 Task: Add the task  Develop a custom inventory management system to the section Agile Alchemists in the project AgileAssist and add a Due Date to the respective task as 2023/09/14
Action: Mouse moved to (431, 406)
Screenshot: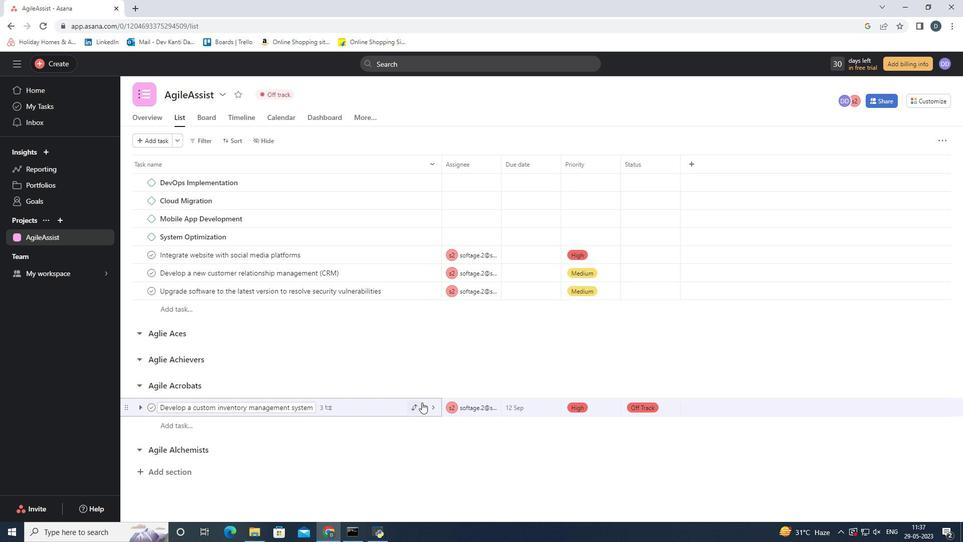 
Action: Mouse pressed left at (431, 406)
Screenshot: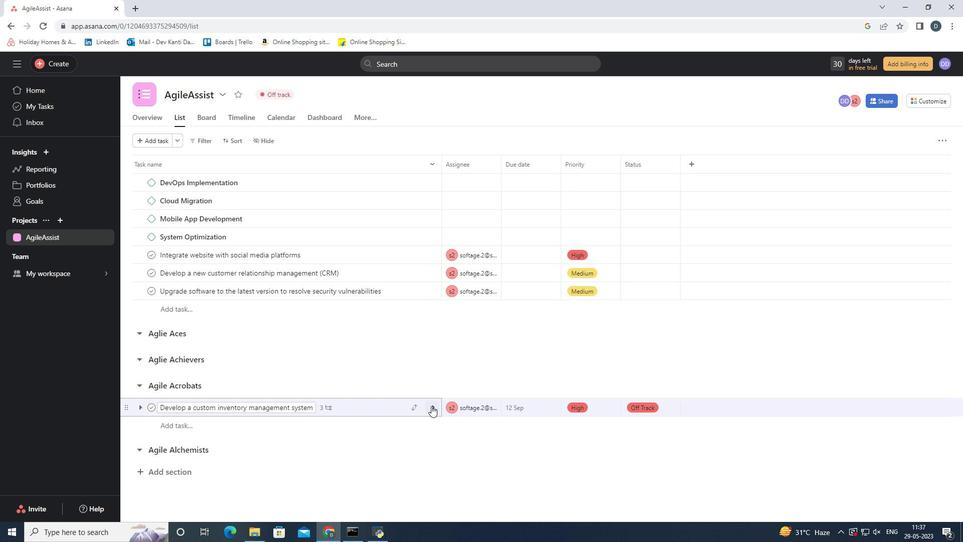 
Action: Mouse moved to (743, 299)
Screenshot: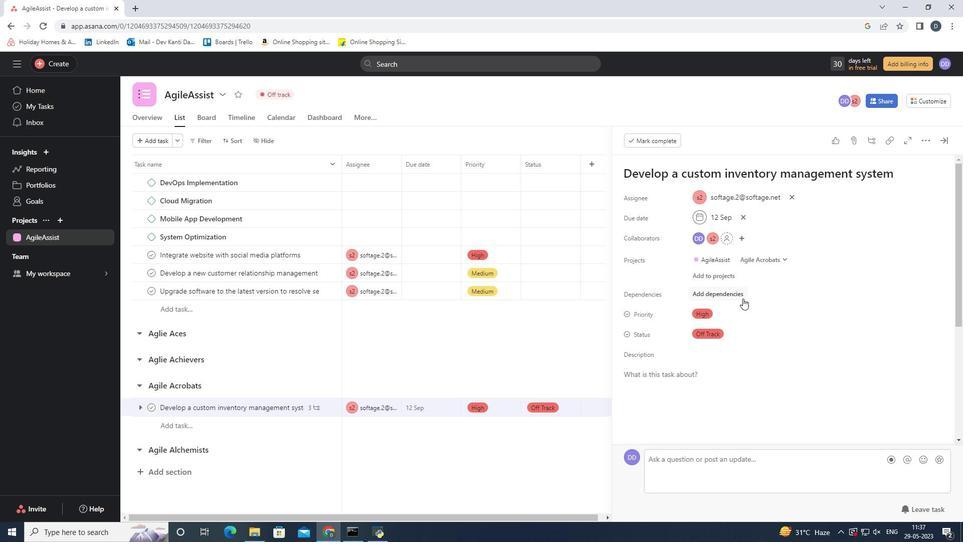 
Action: Mouse pressed left at (743, 299)
Screenshot: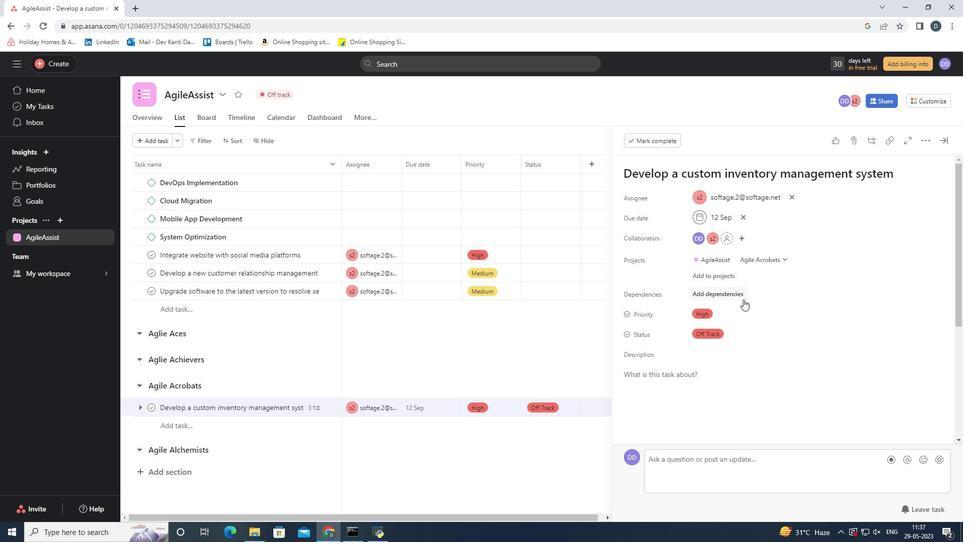 
Action: Mouse moved to (795, 356)
Screenshot: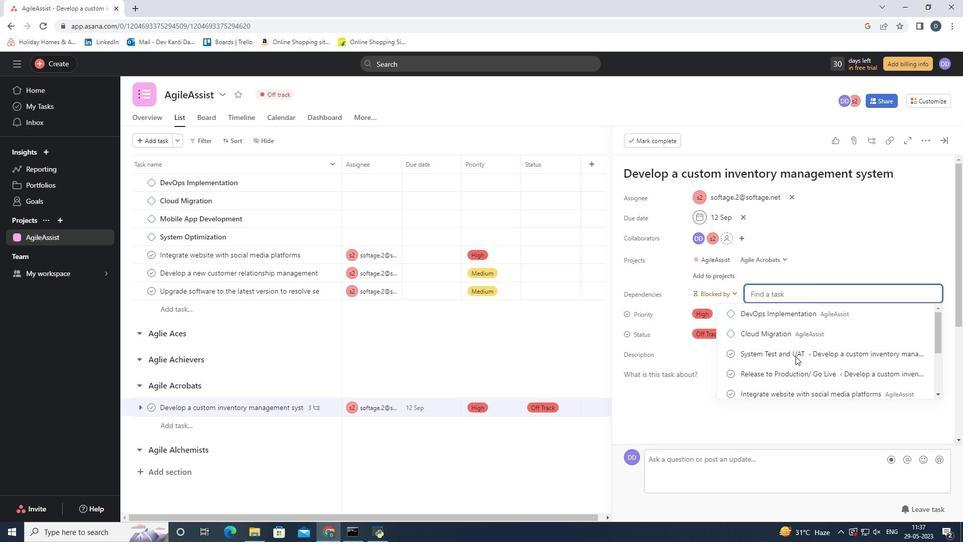 
Action: Mouse scrolled (795, 355) with delta (0, 0)
Screenshot: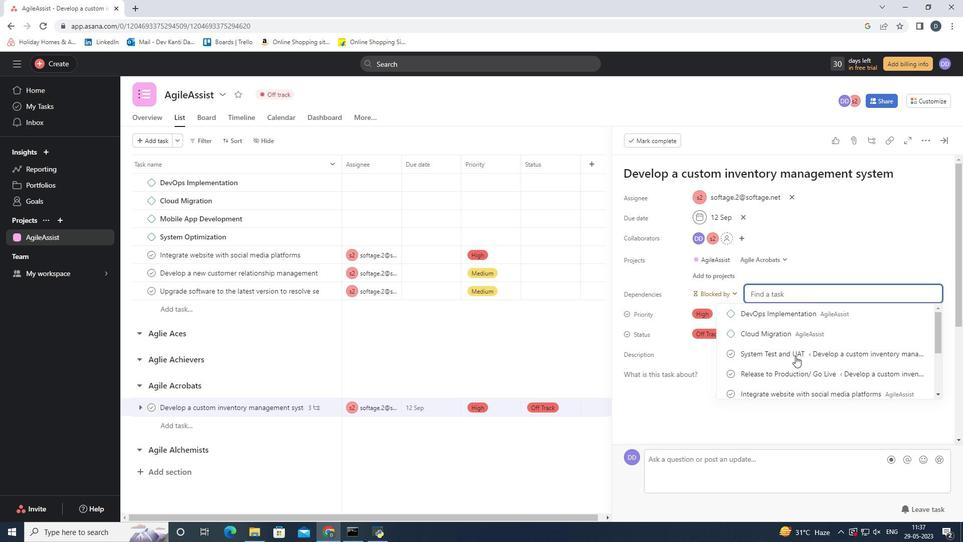 
Action: Mouse scrolled (795, 355) with delta (0, 0)
Screenshot: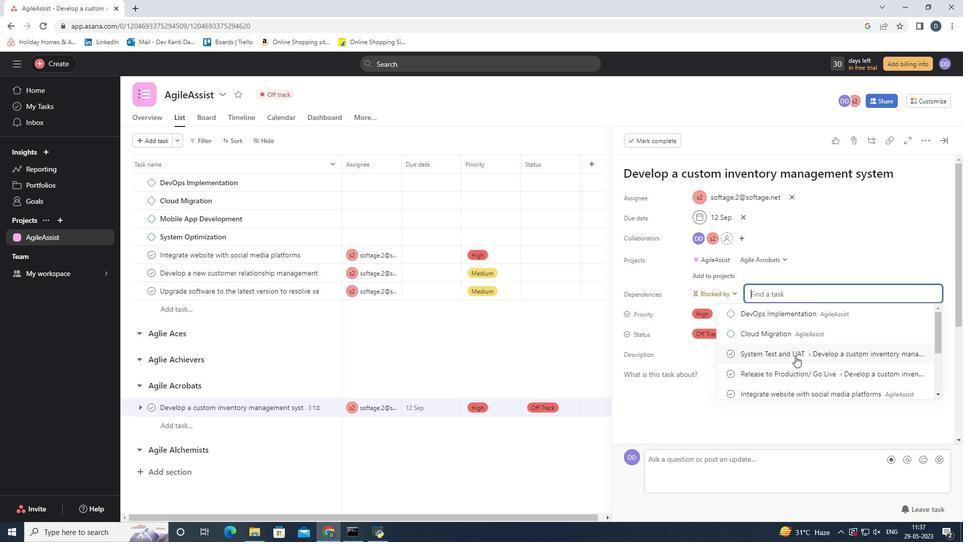 
Action: Mouse scrolled (795, 355) with delta (0, 0)
Screenshot: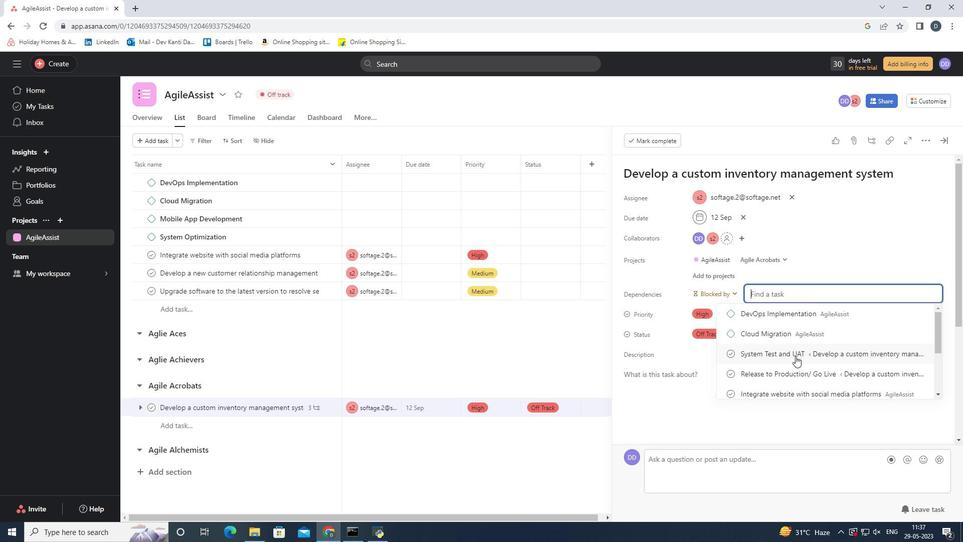
Action: Mouse scrolled (795, 355) with delta (0, 0)
Screenshot: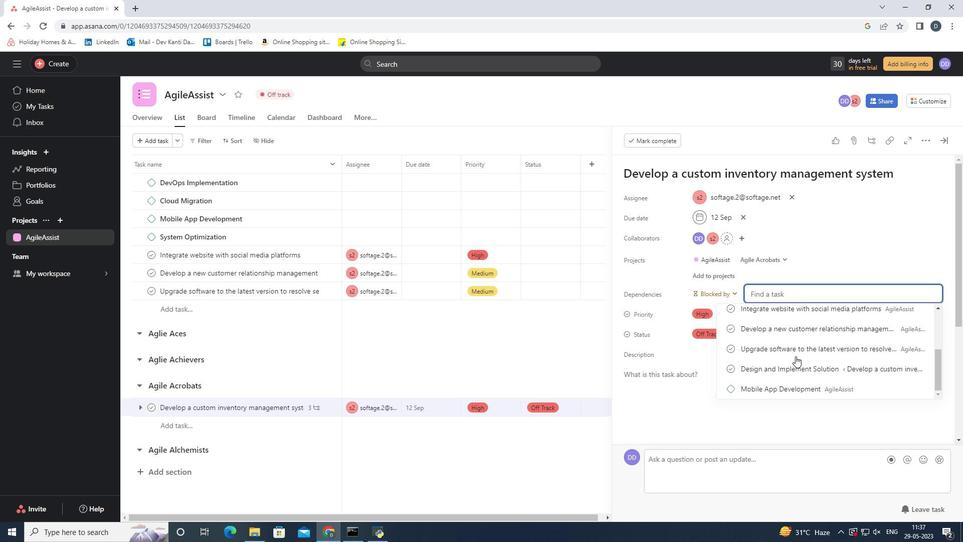 
Action: Mouse scrolled (795, 355) with delta (0, 0)
Screenshot: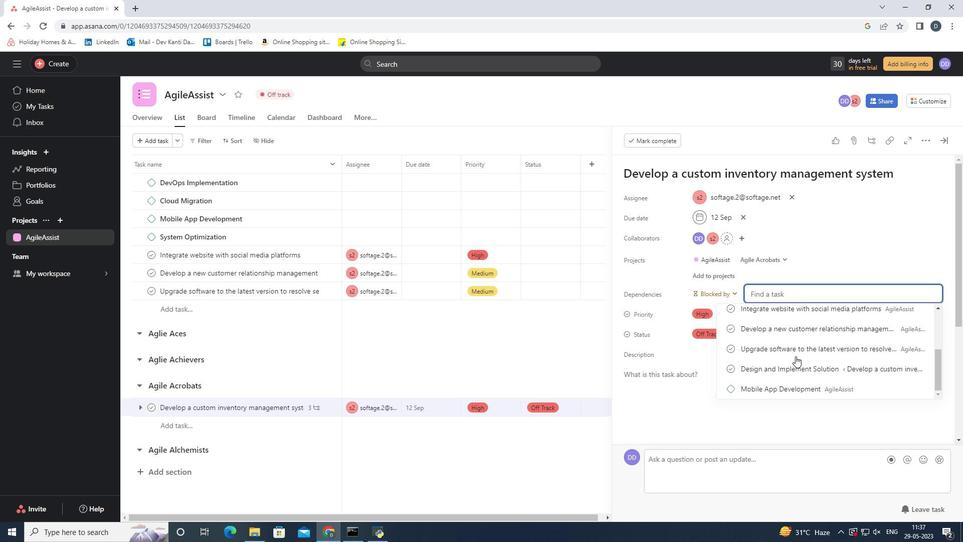 
Action: Mouse scrolled (795, 355) with delta (0, 0)
Screenshot: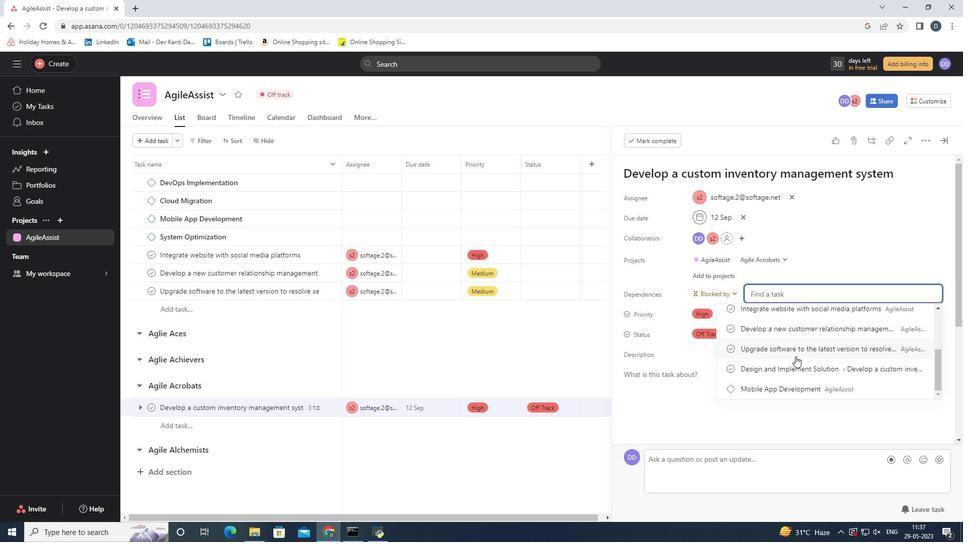 
Action: Mouse scrolled (795, 356) with delta (0, 0)
Screenshot: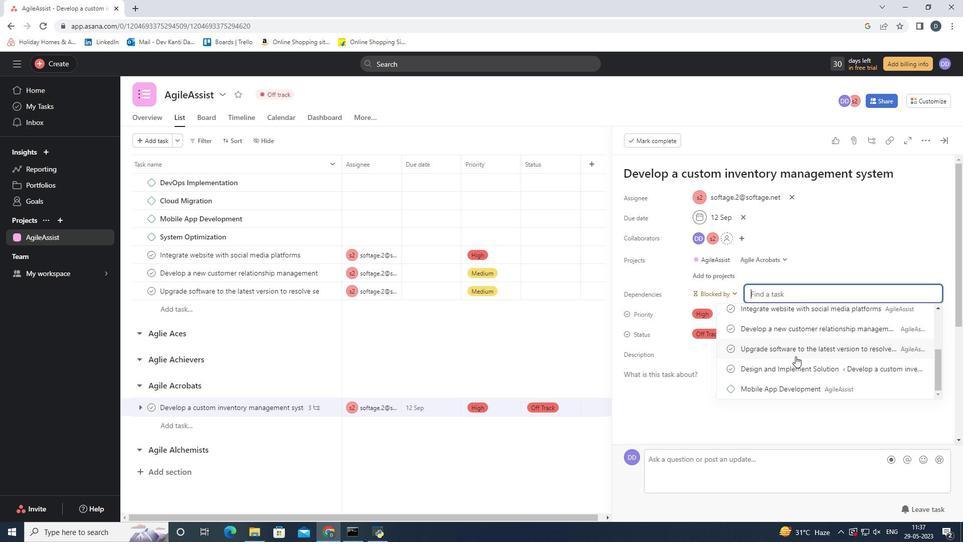 
Action: Mouse scrolled (795, 356) with delta (0, 0)
Screenshot: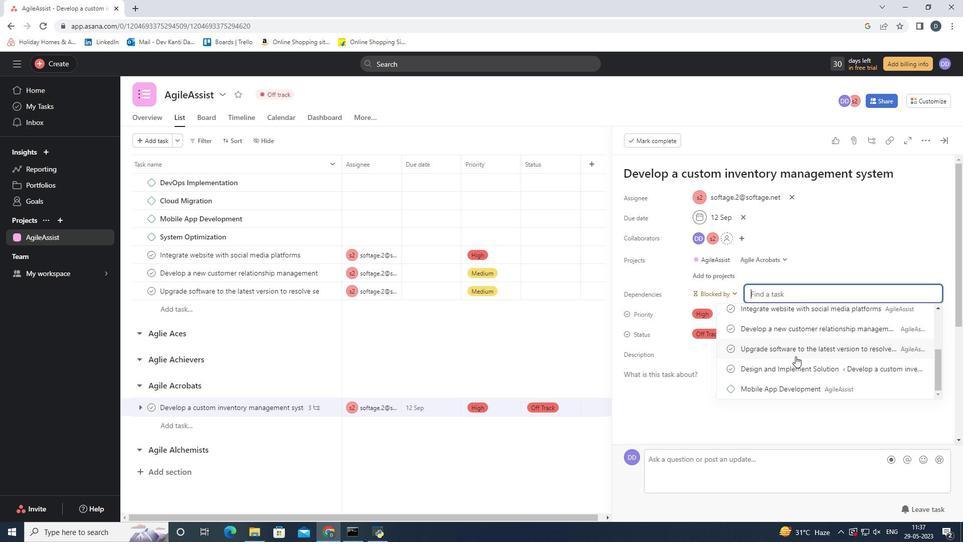 
Action: Mouse scrolled (795, 356) with delta (0, 0)
Screenshot: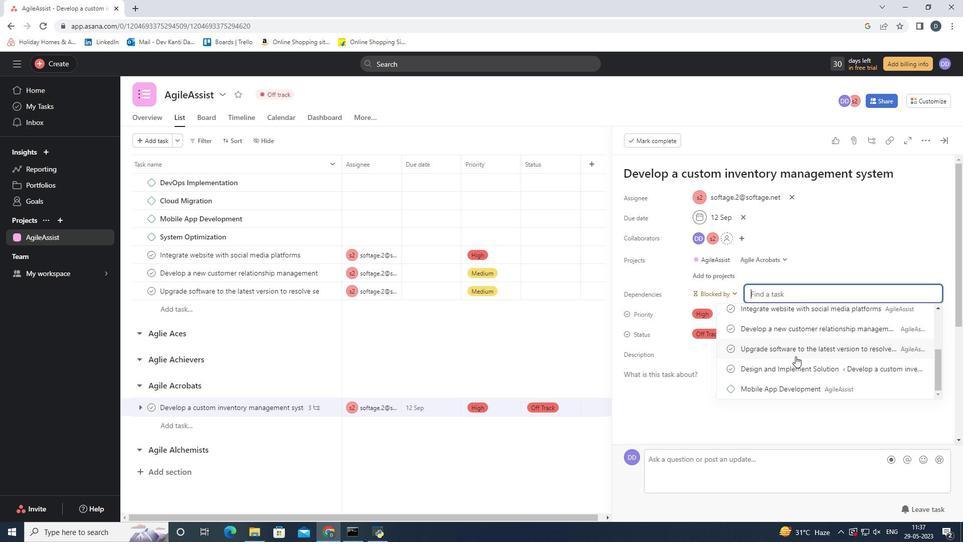 
Action: Mouse scrolled (795, 356) with delta (0, 0)
Screenshot: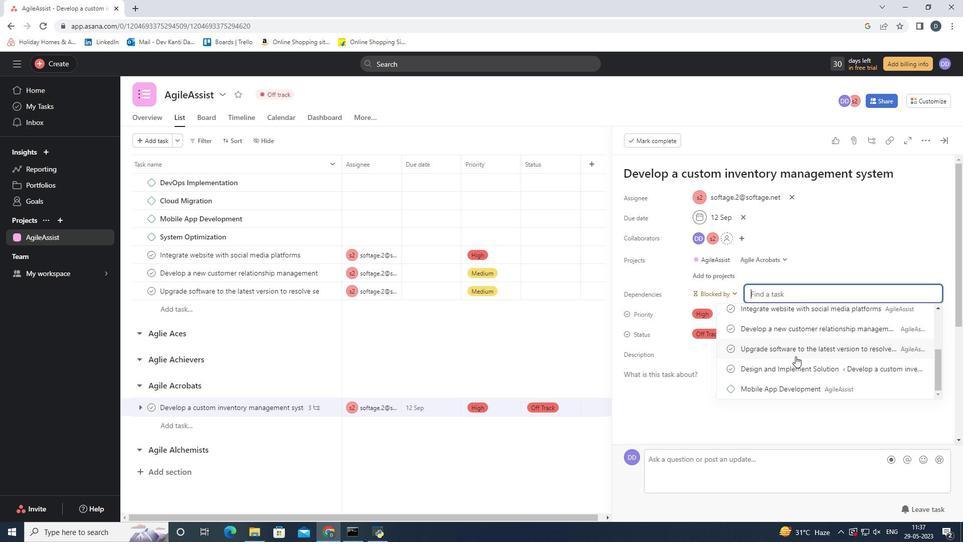 
Action: Mouse moved to (849, 268)
Screenshot: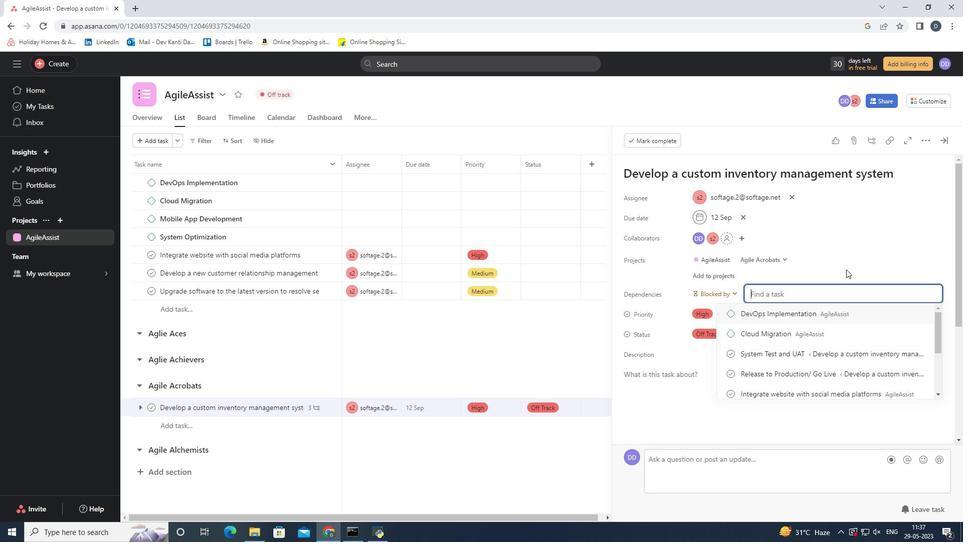 
Action: Mouse pressed left at (849, 268)
Screenshot: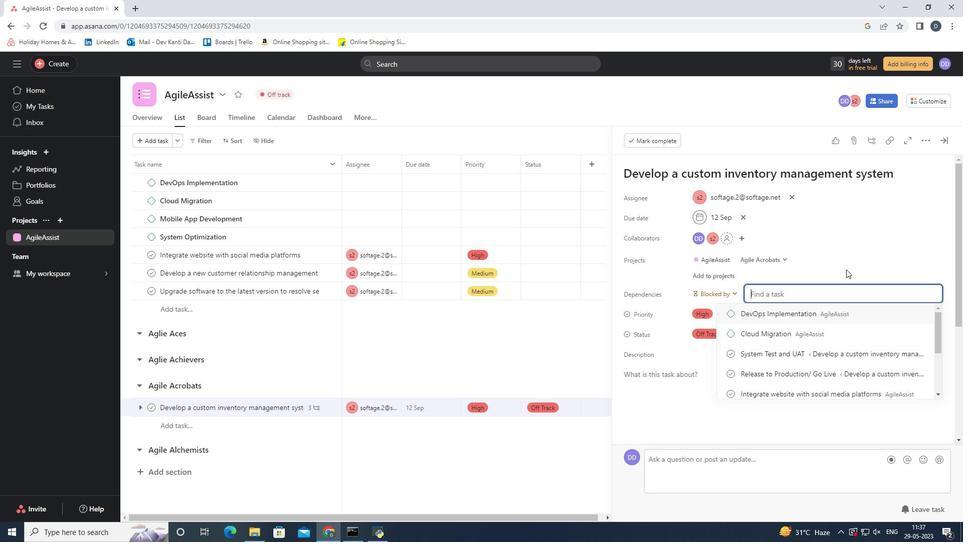 
Action: Mouse moved to (776, 257)
Screenshot: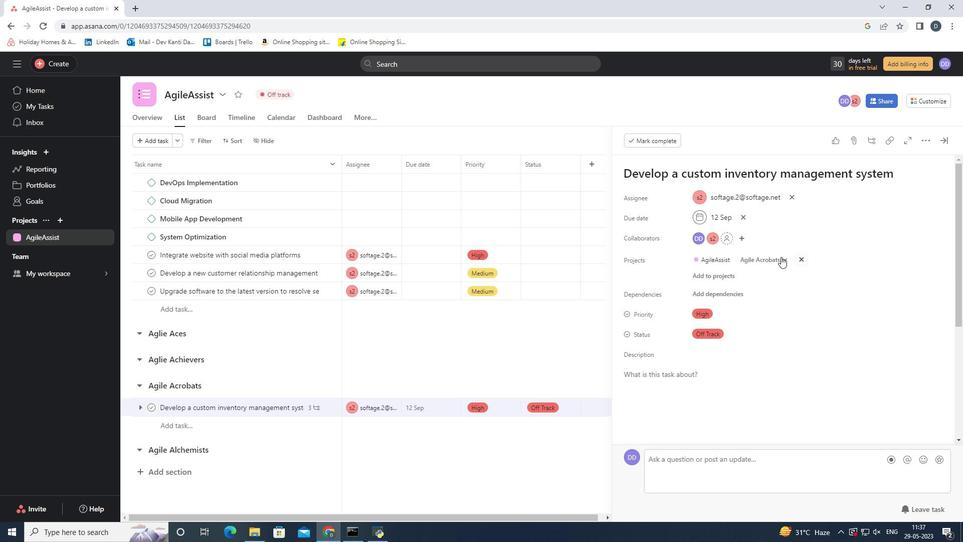 
Action: Mouse pressed left at (776, 257)
Screenshot: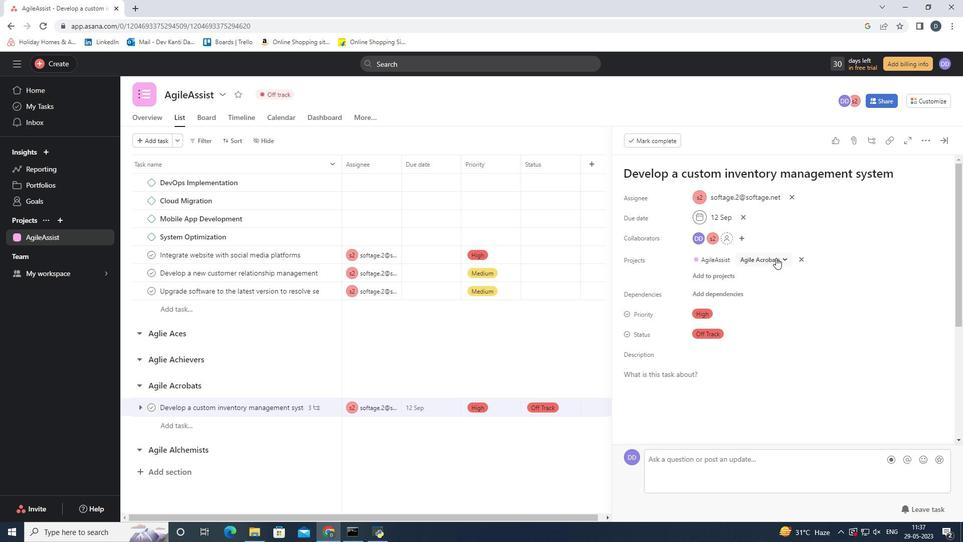 
Action: Mouse moved to (755, 360)
Screenshot: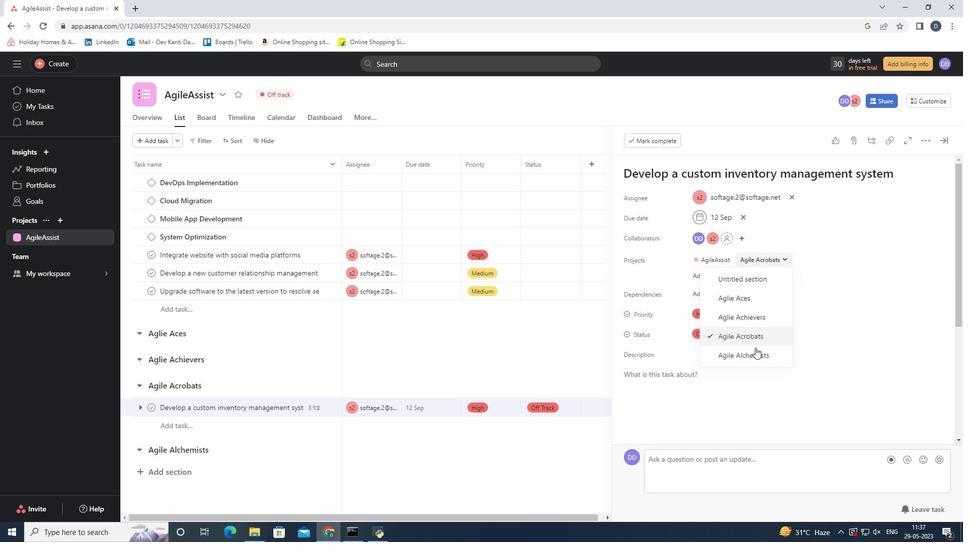 
Action: Mouse pressed left at (755, 360)
Screenshot: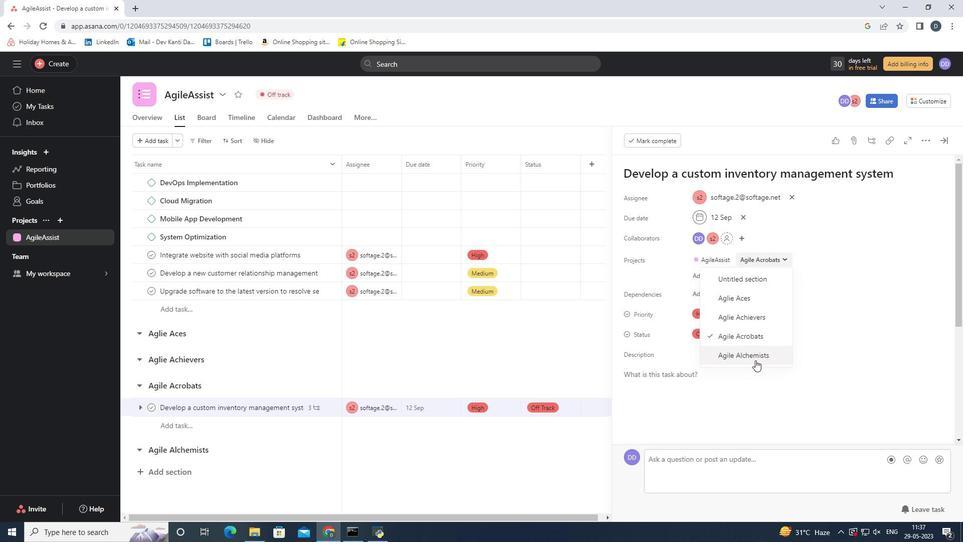 
Action: Mouse moved to (719, 212)
Screenshot: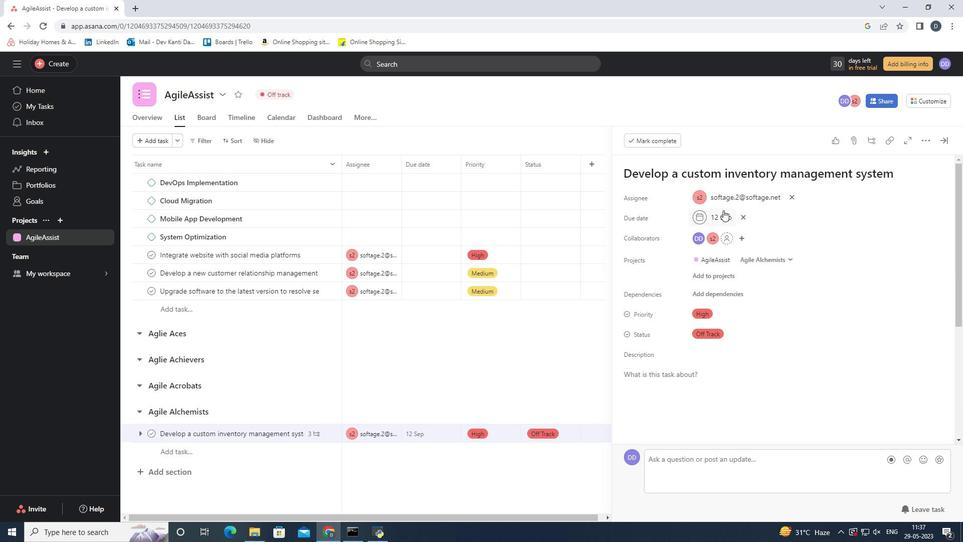 
Action: Mouse pressed left at (719, 212)
Screenshot: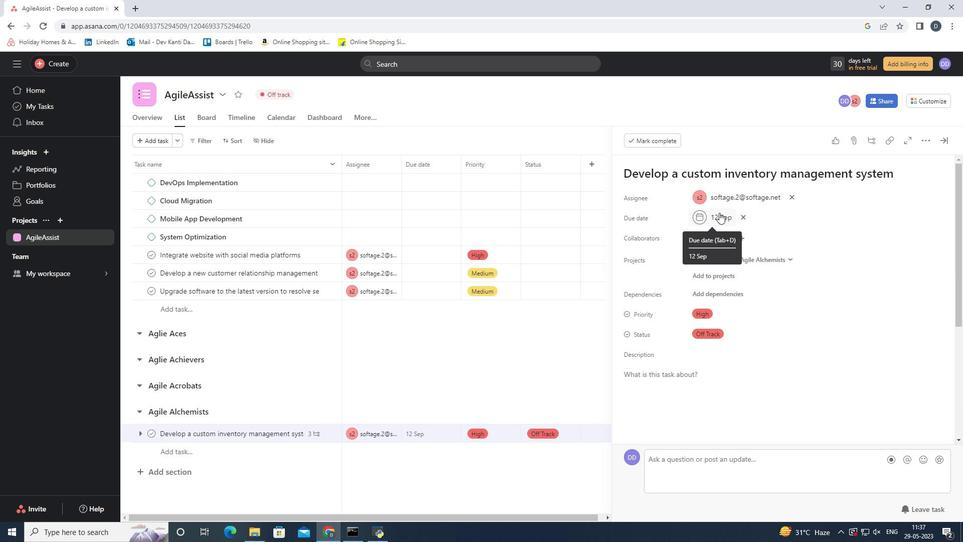 
Action: Mouse moved to (775, 330)
Screenshot: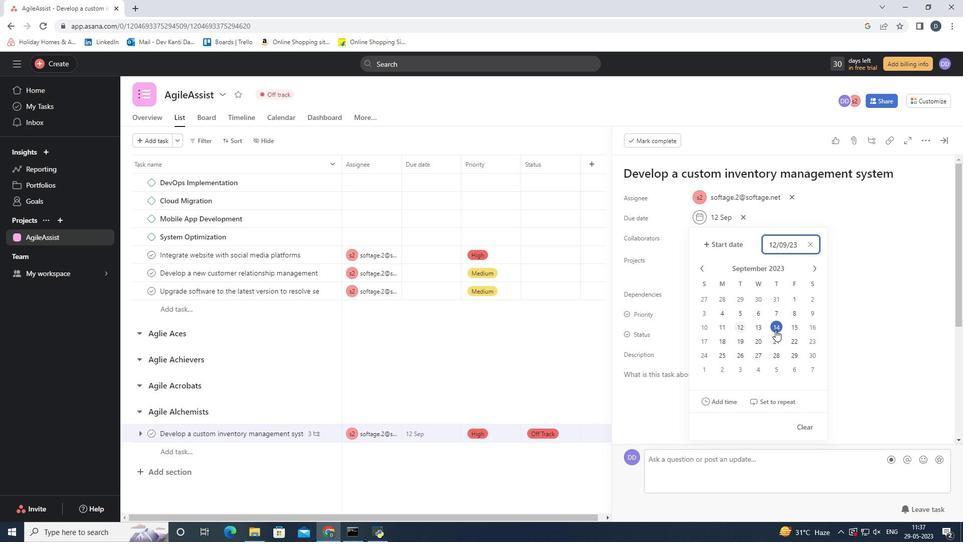 
Action: Mouse pressed left at (775, 330)
Screenshot: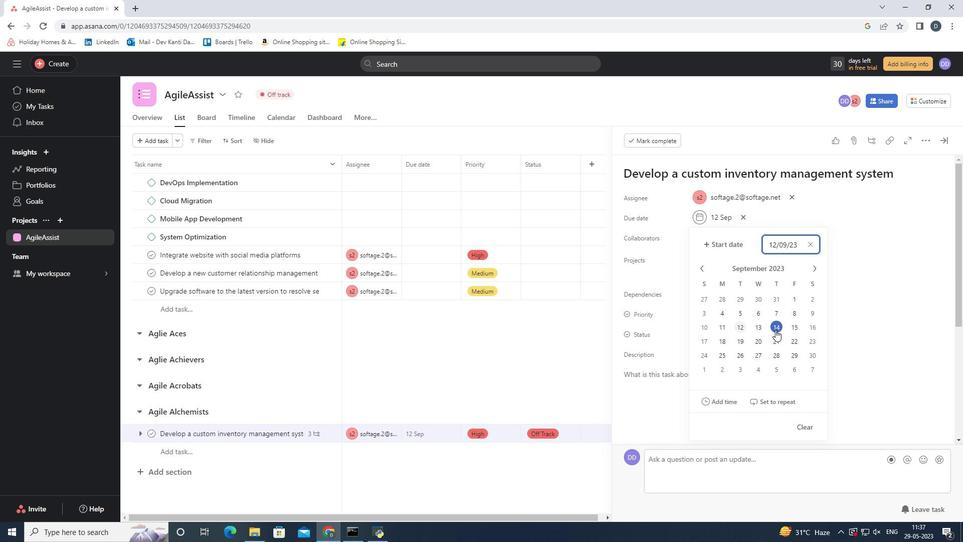 
Action: Mouse moved to (893, 218)
Screenshot: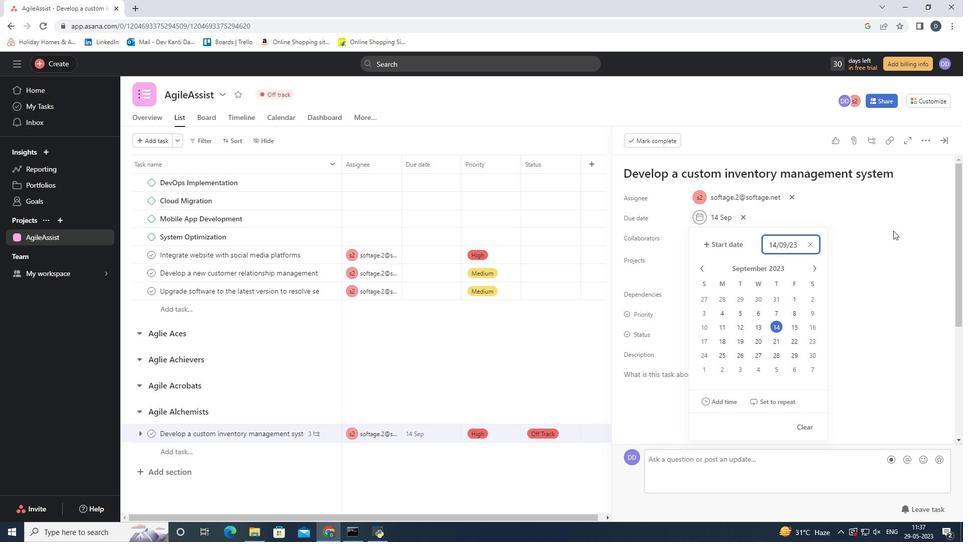 
Action: Mouse pressed left at (893, 218)
Screenshot: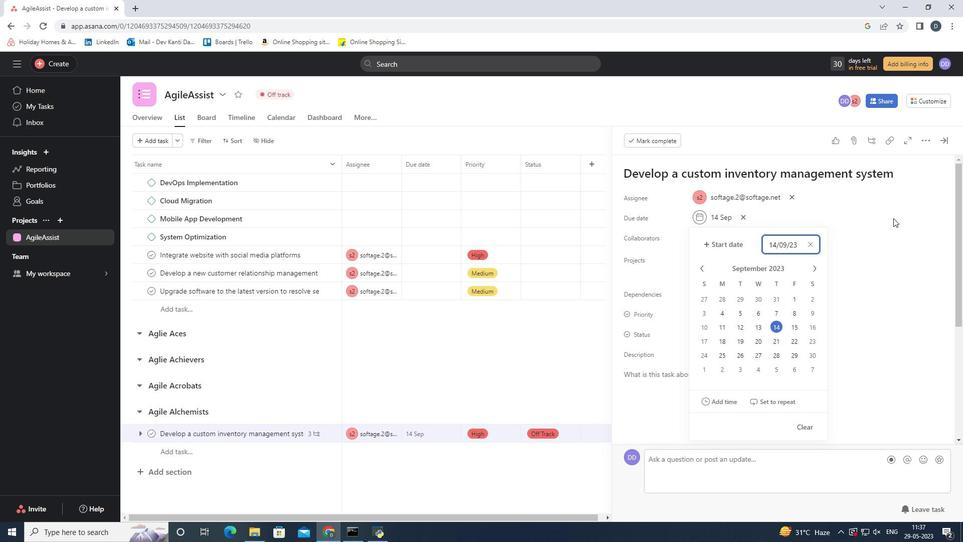 
Action: Mouse moved to (941, 136)
Screenshot: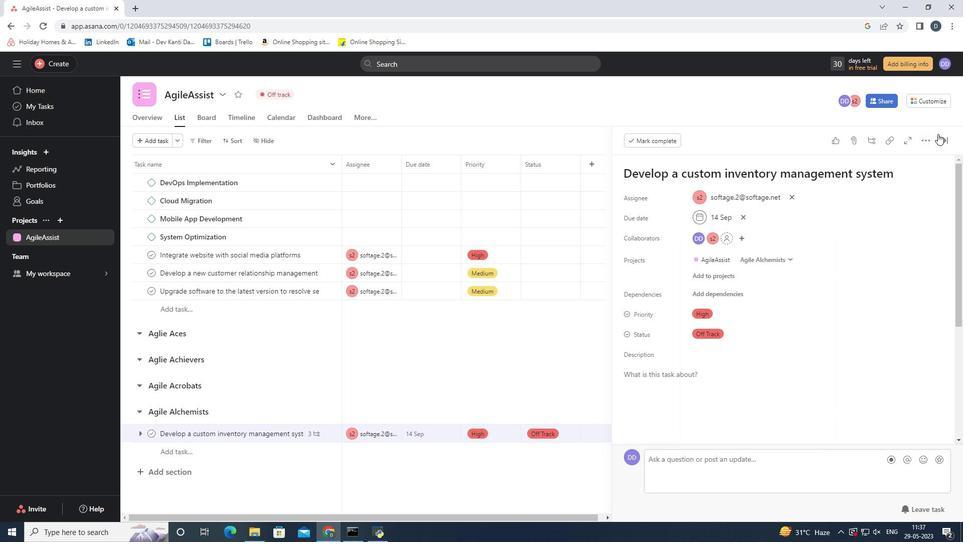 
Action: Mouse pressed left at (941, 136)
Screenshot: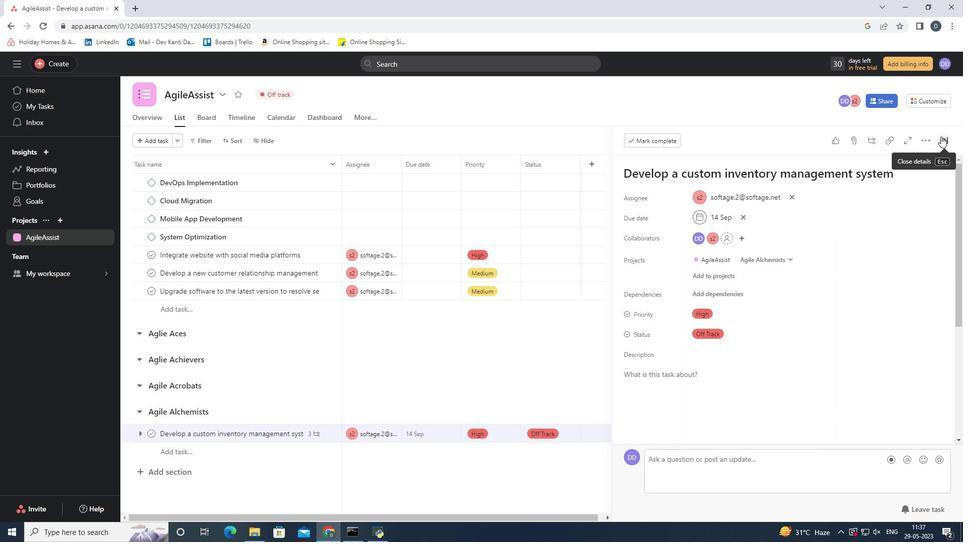 
Action: Mouse moved to (666, 380)
Screenshot: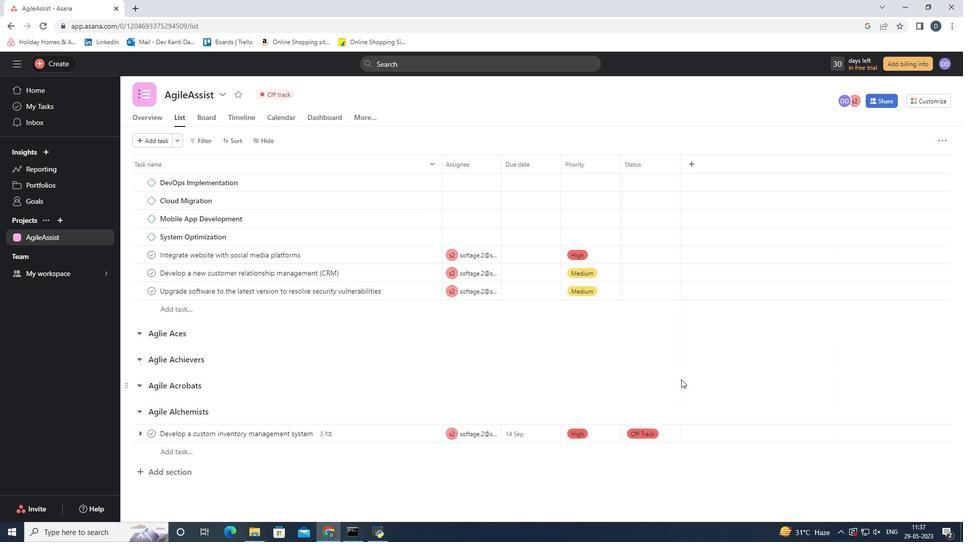 
Action: Mouse scrolled (666, 379) with delta (0, 0)
Screenshot: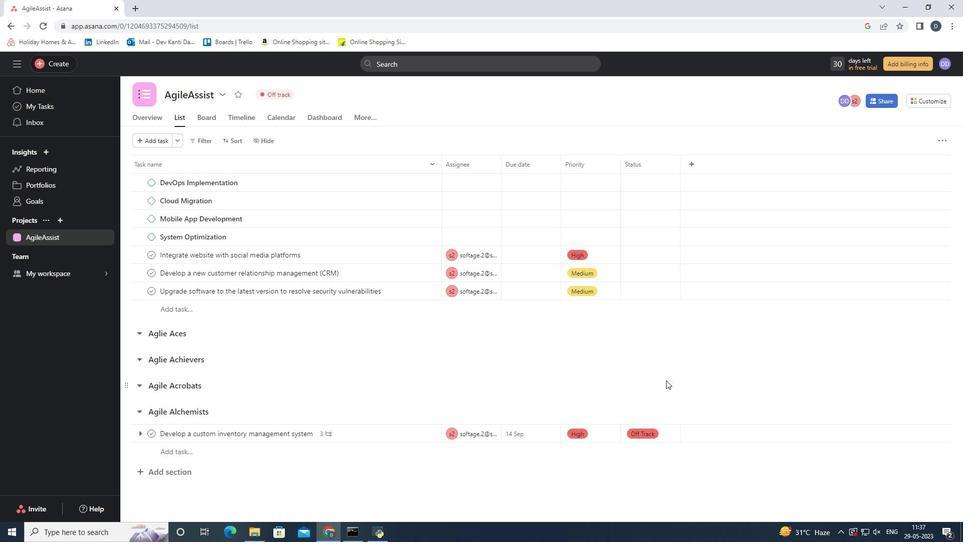 
Action: Mouse scrolled (666, 379) with delta (0, 0)
Screenshot: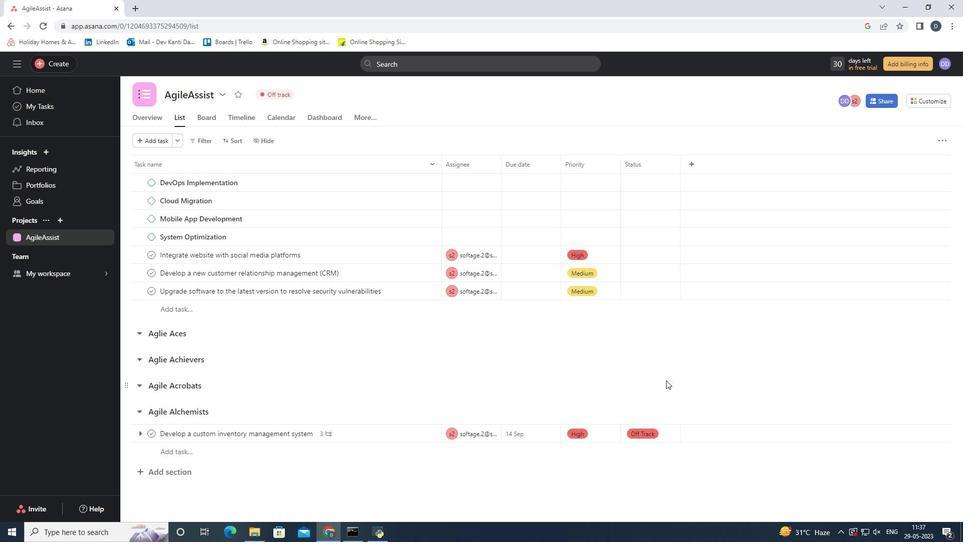 
Action: Mouse scrolled (666, 379) with delta (0, 0)
Screenshot: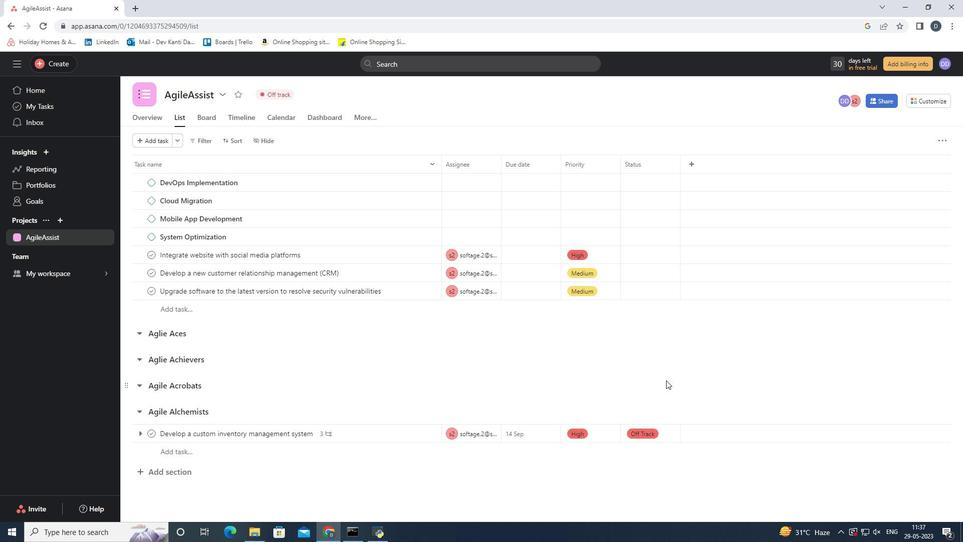 
Action: Mouse moved to (646, 382)
Screenshot: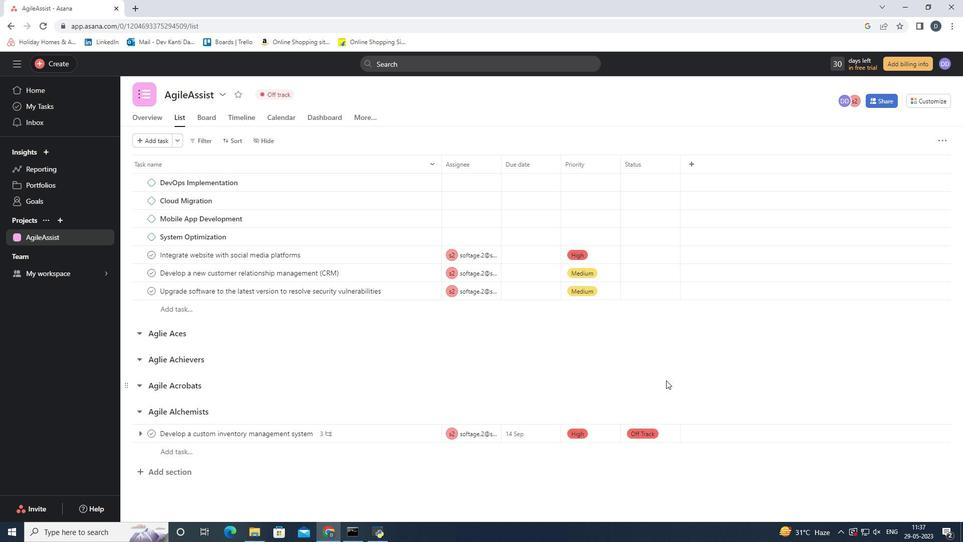 
Action: Mouse scrolled (646, 382) with delta (0, 0)
Screenshot: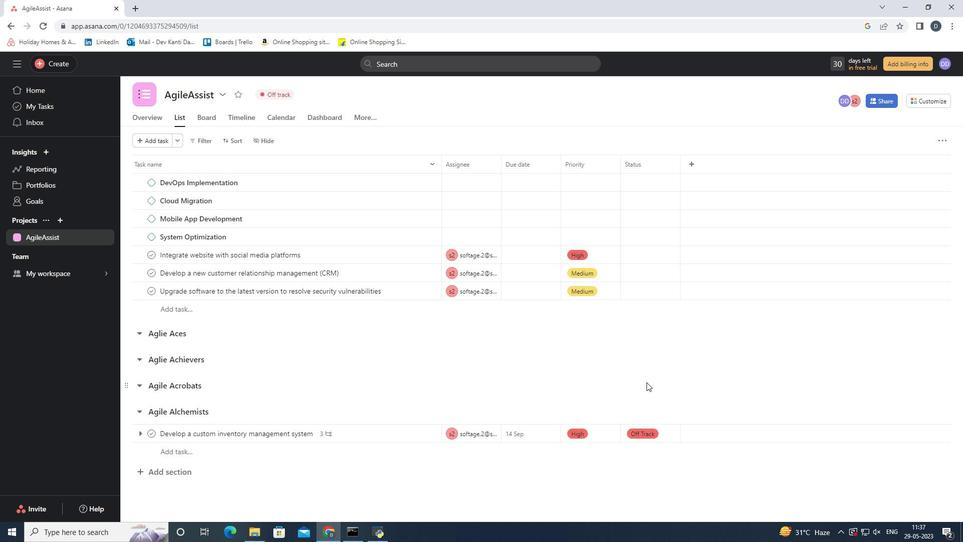 
Action: Mouse moved to (645, 382)
Screenshot: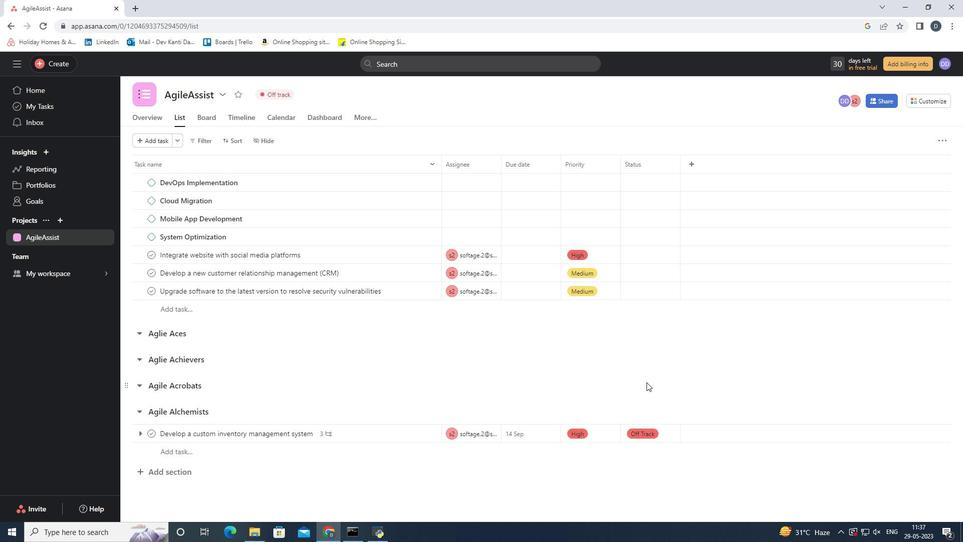 
Action: Mouse scrolled (645, 382) with delta (0, 0)
Screenshot: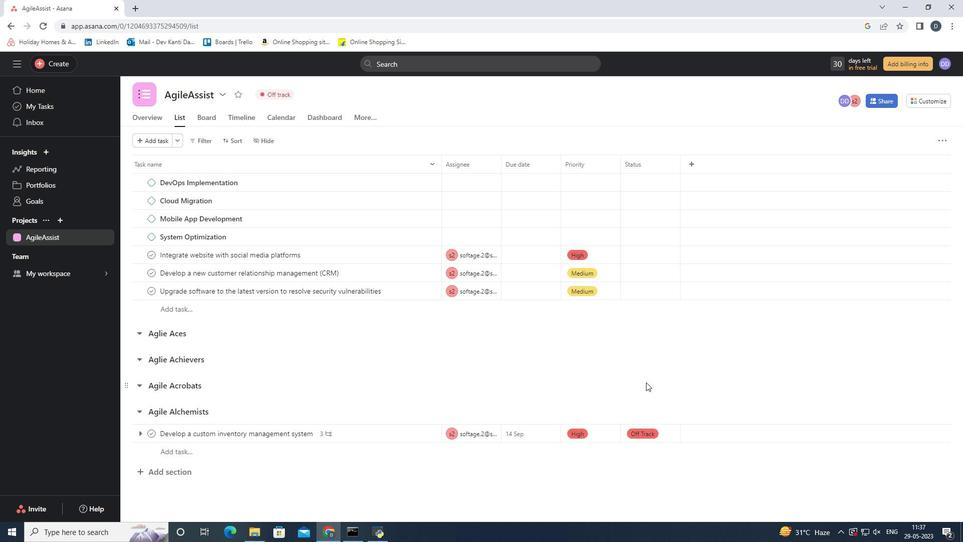 
Action: Mouse scrolled (645, 382) with delta (0, 0)
Screenshot: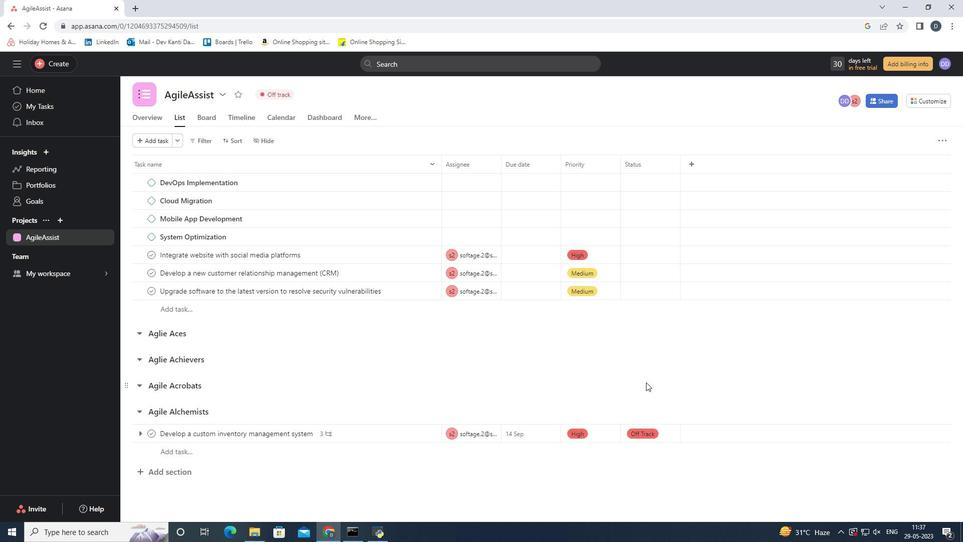 
Action: Mouse moved to (635, 403)
Screenshot: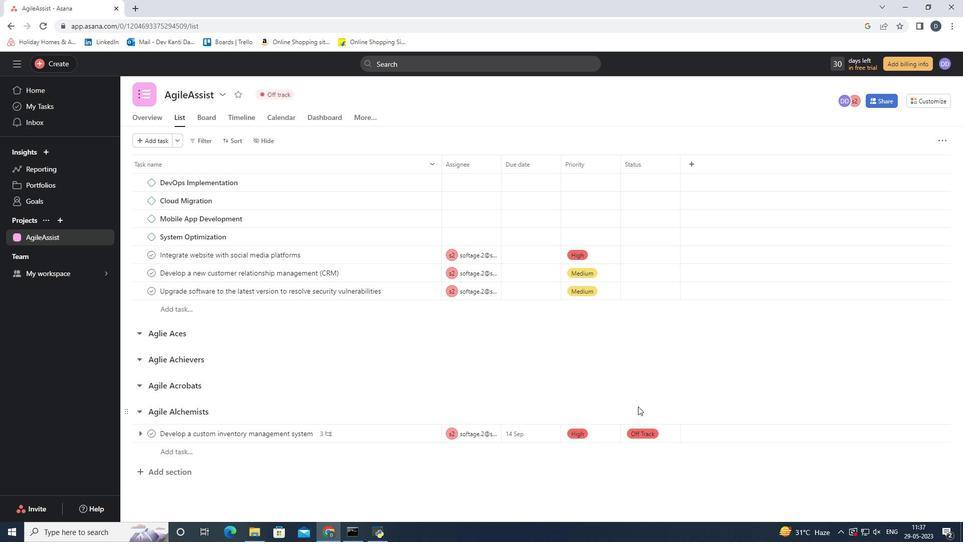 
